 Task: Start in the project VitalTech the sprint 'Discovery', with a duration of 2 weeks.
Action: Mouse moved to (229, 56)
Screenshot: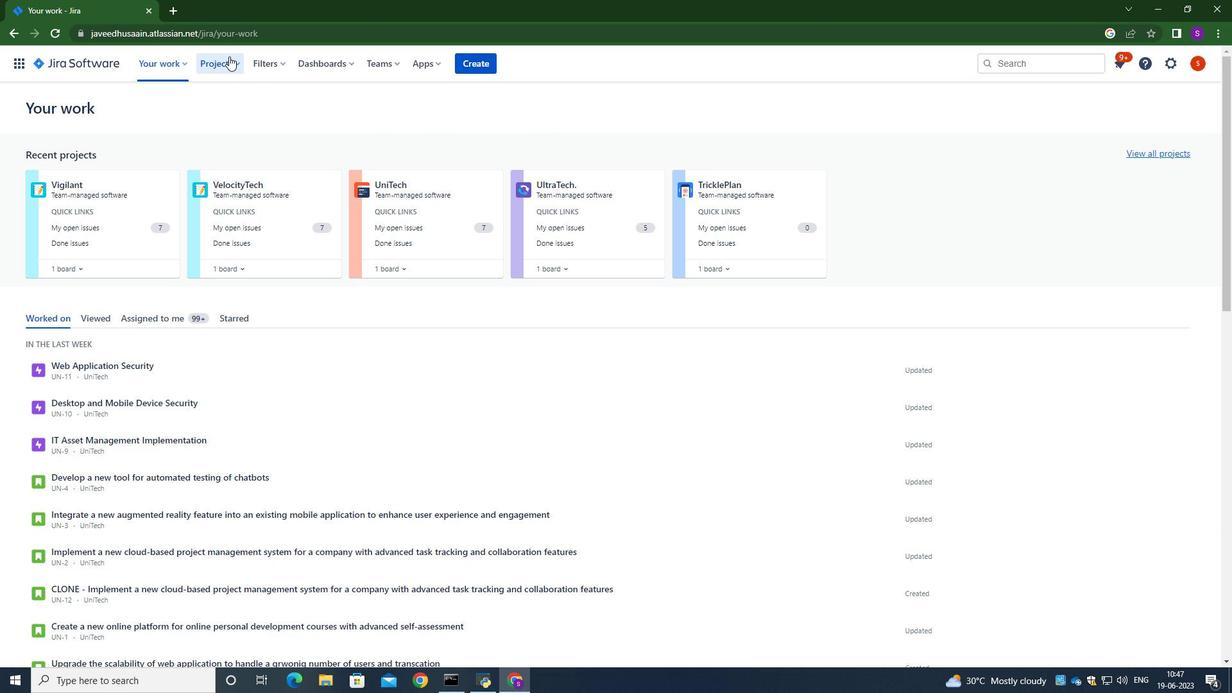 
Action: Mouse pressed left at (229, 56)
Screenshot: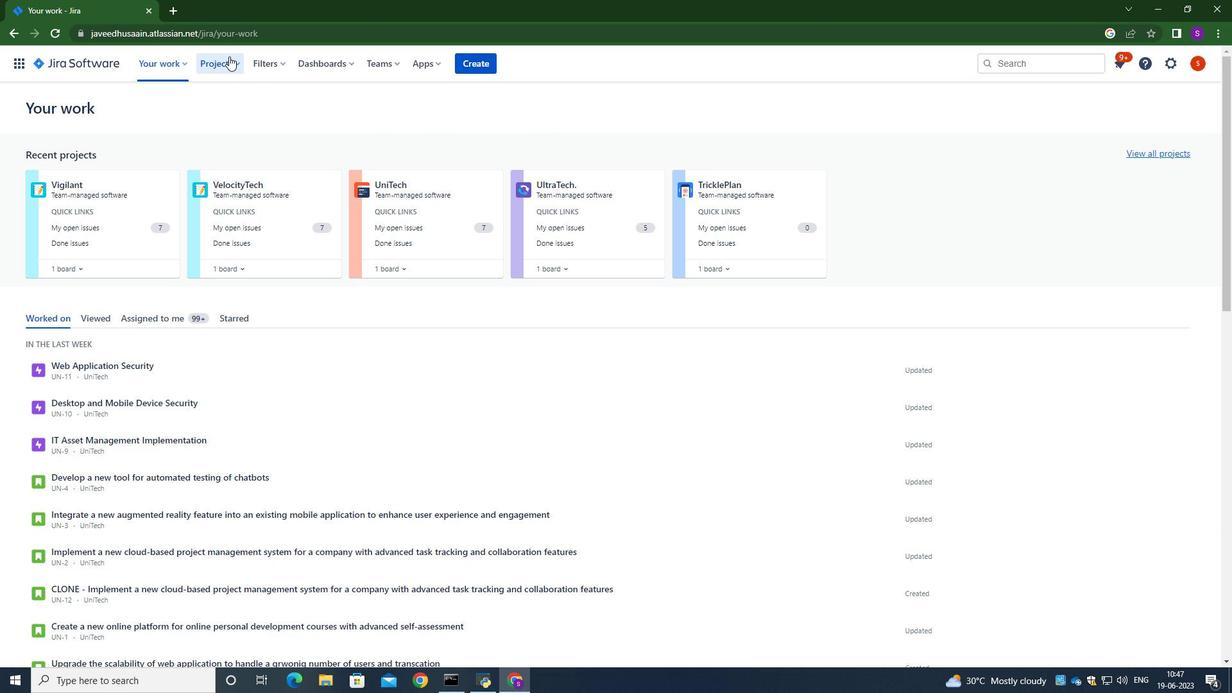
Action: Mouse moved to (240, 127)
Screenshot: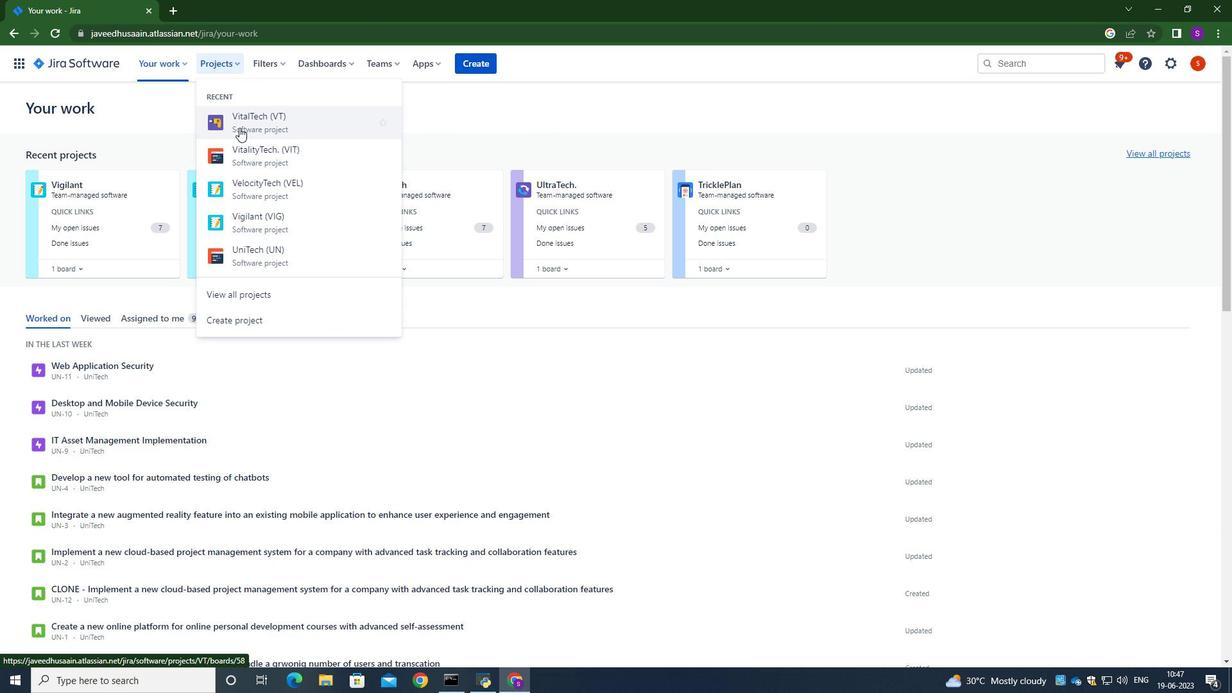 
Action: Mouse pressed left at (240, 127)
Screenshot: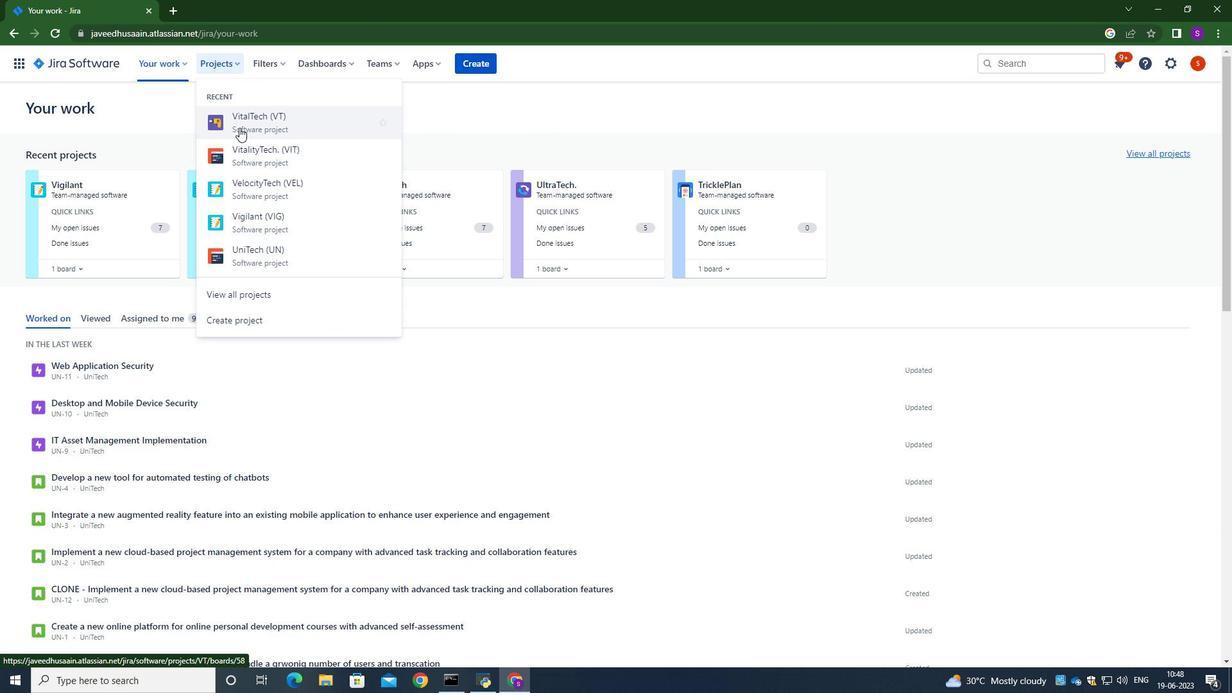 
Action: Mouse moved to (57, 191)
Screenshot: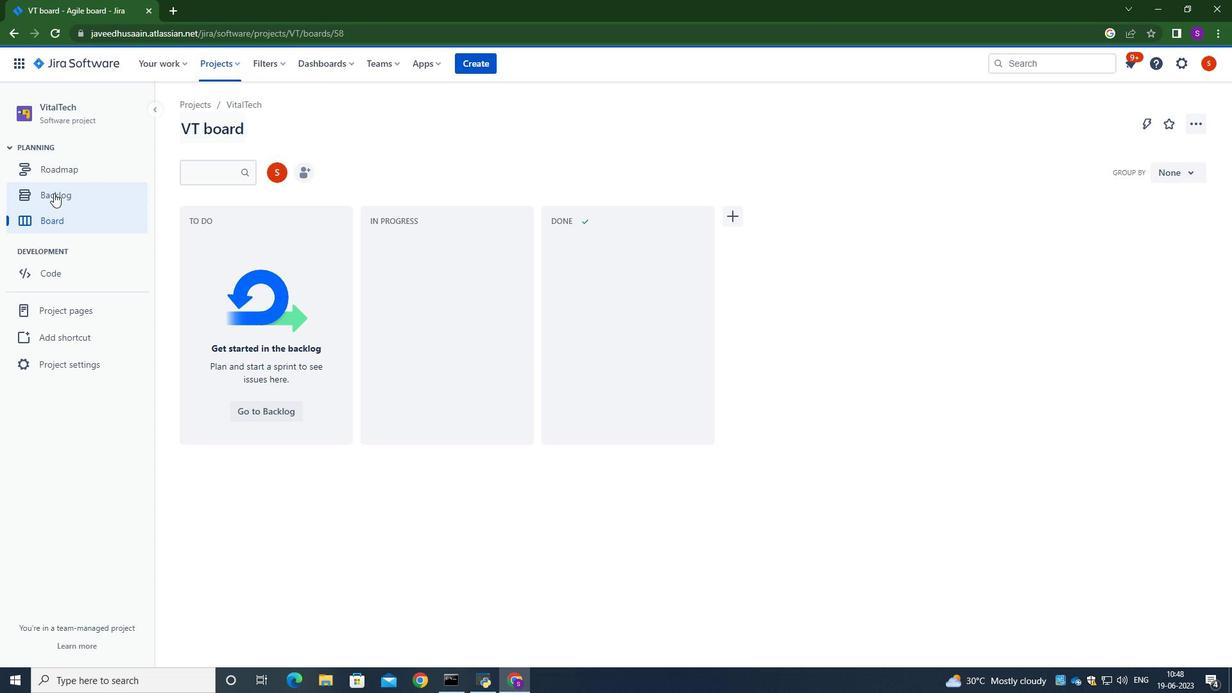 
Action: Mouse pressed left at (57, 191)
Screenshot: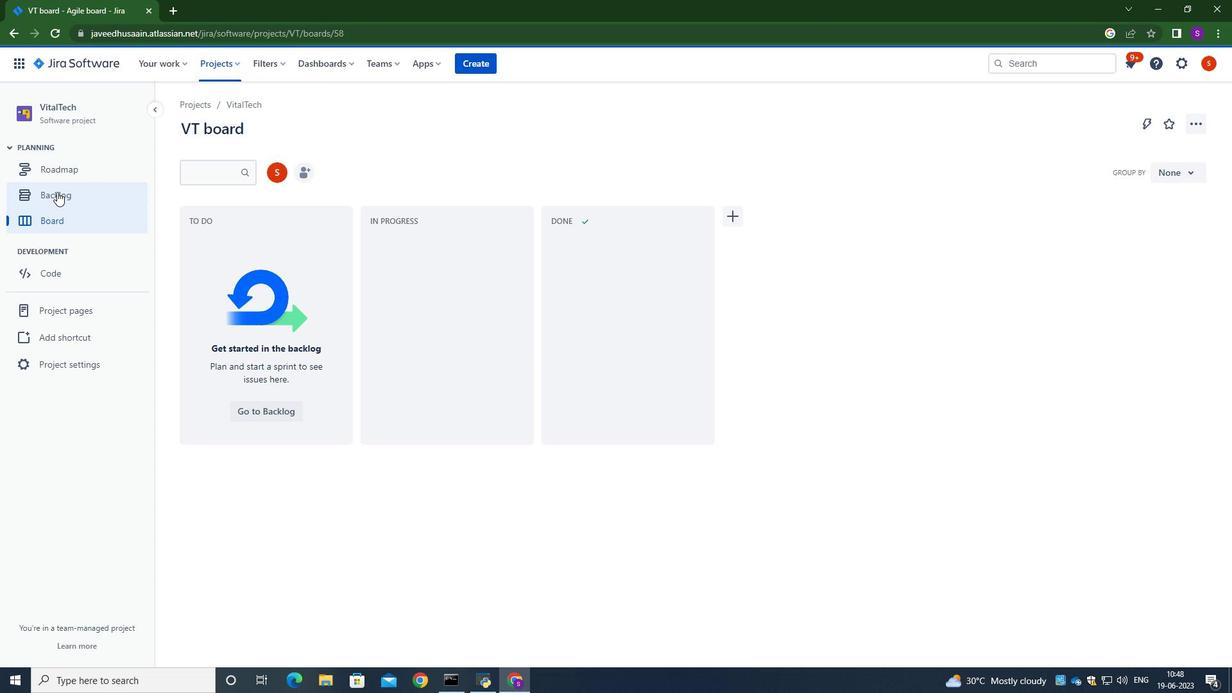 
Action: Mouse moved to (472, 309)
Screenshot: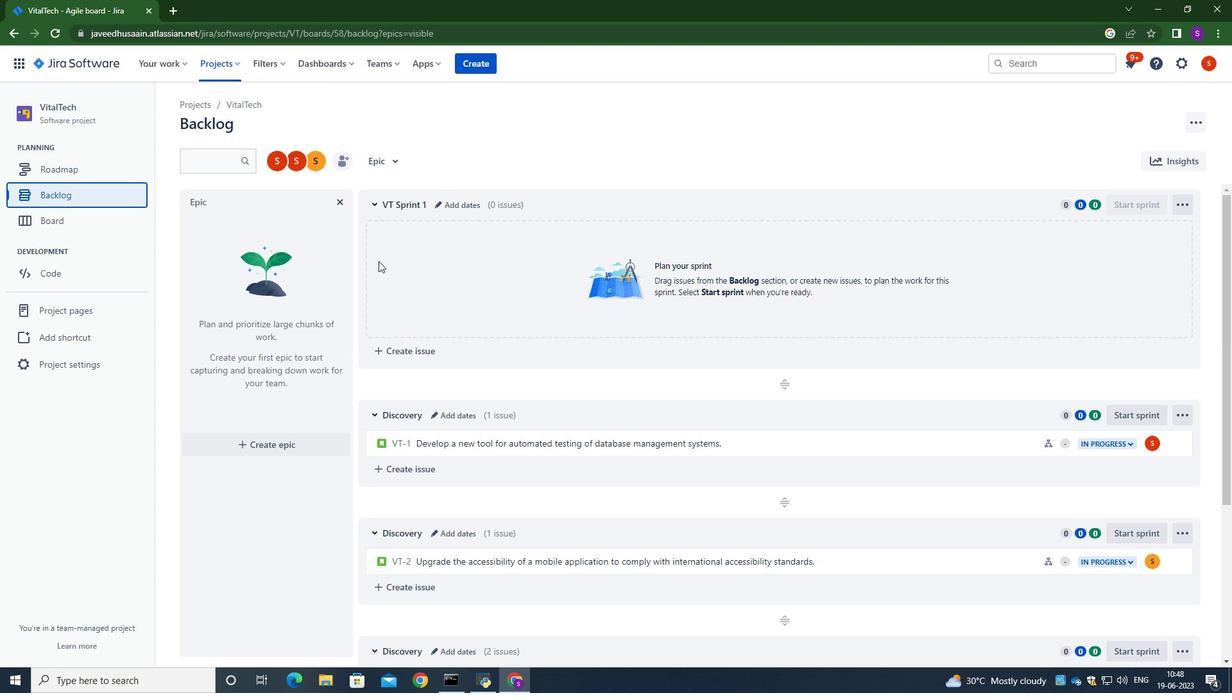 
Action: Mouse scrolled (472, 309) with delta (0, 0)
Screenshot: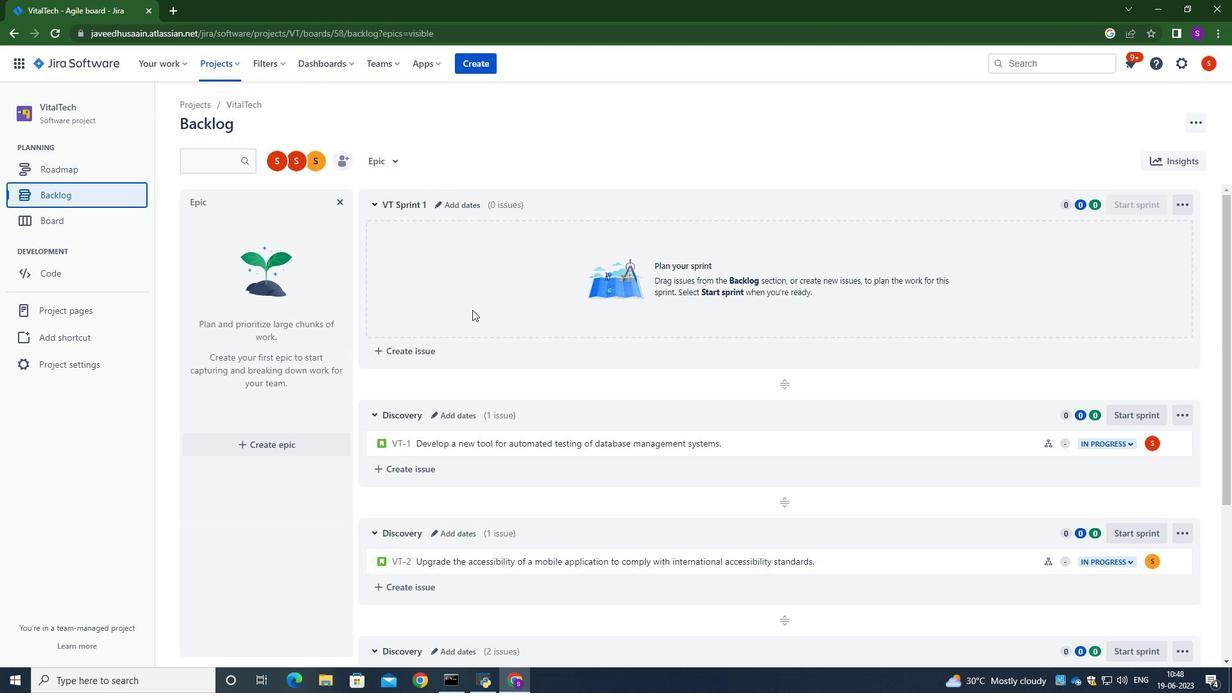 
Action: Mouse scrolled (472, 309) with delta (0, 0)
Screenshot: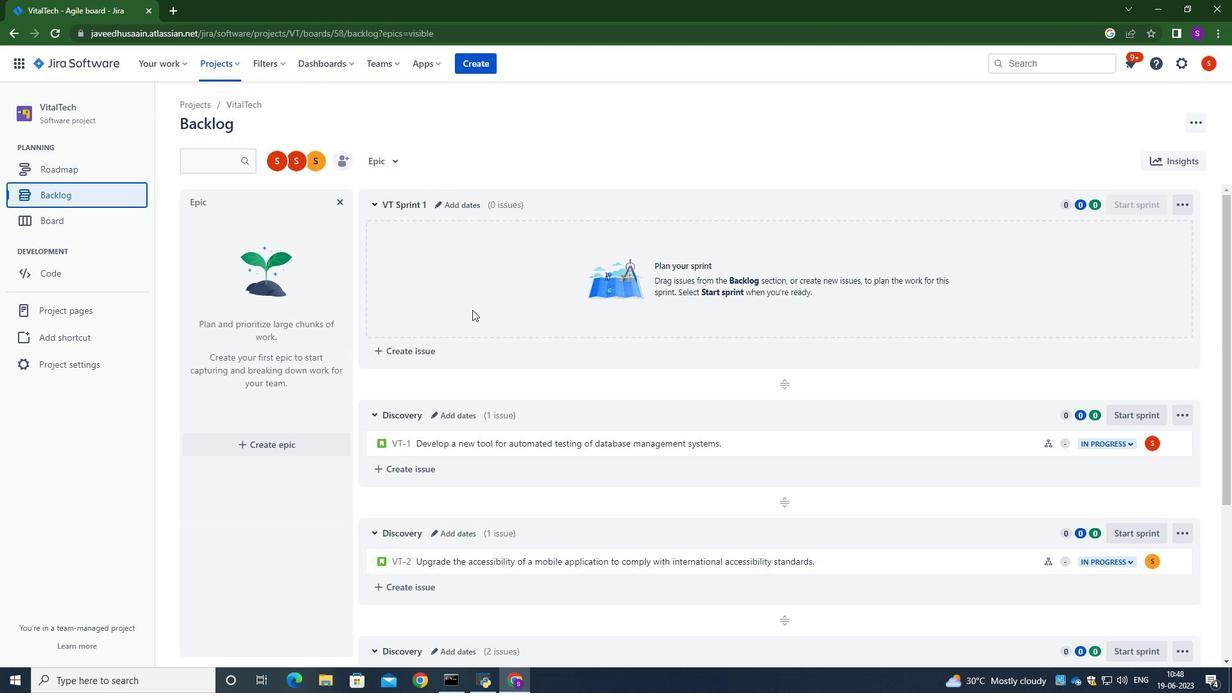 
Action: Mouse moved to (444, 266)
Screenshot: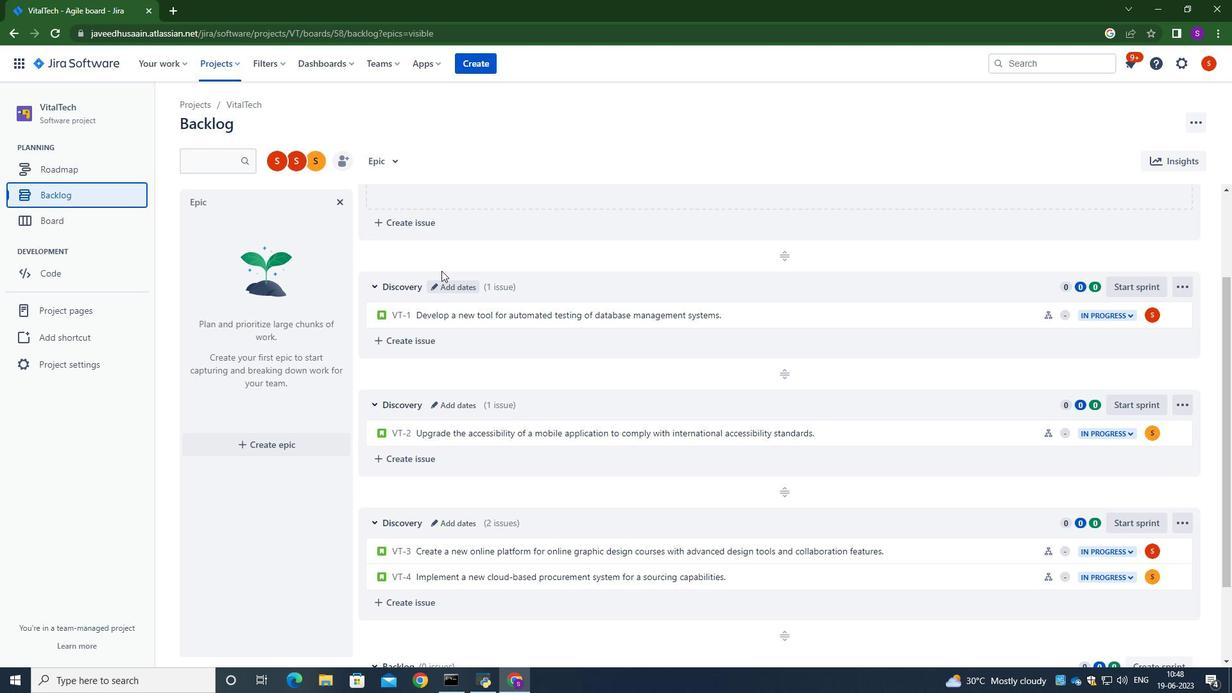 
Action: Mouse scrolled (444, 265) with delta (0, 0)
Screenshot: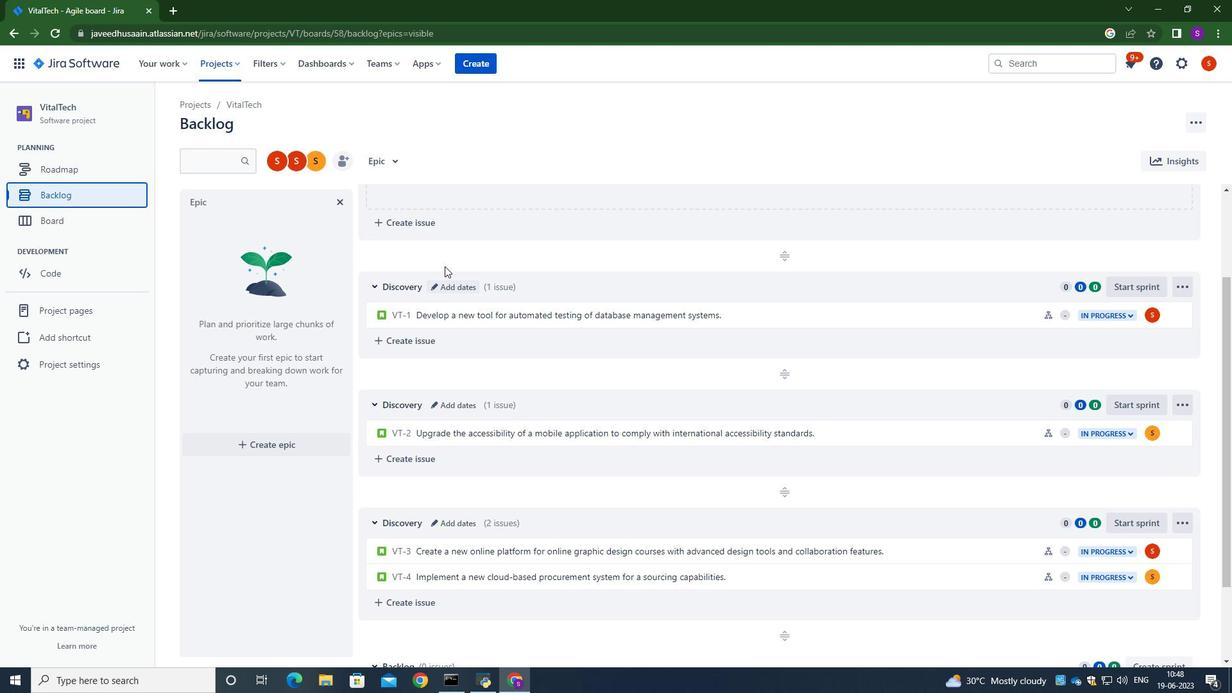 
Action: Mouse scrolled (444, 265) with delta (0, 0)
Screenshot: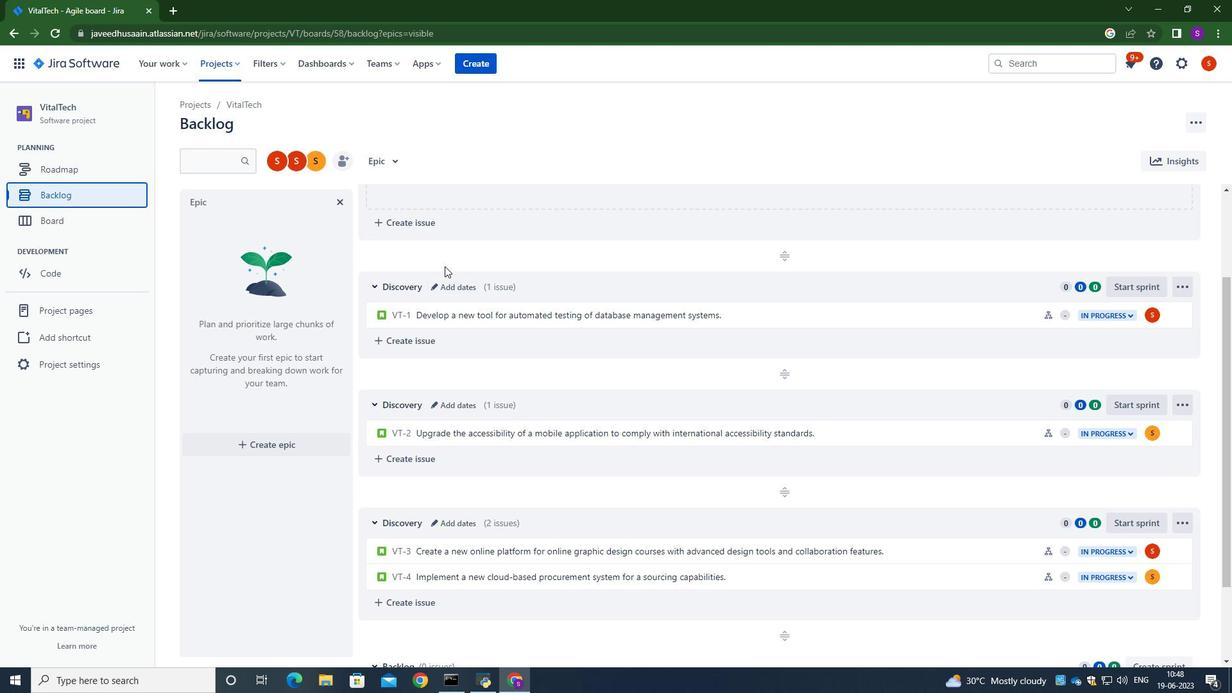 
Action: Mouse moved to (462, 246)
Screenshot: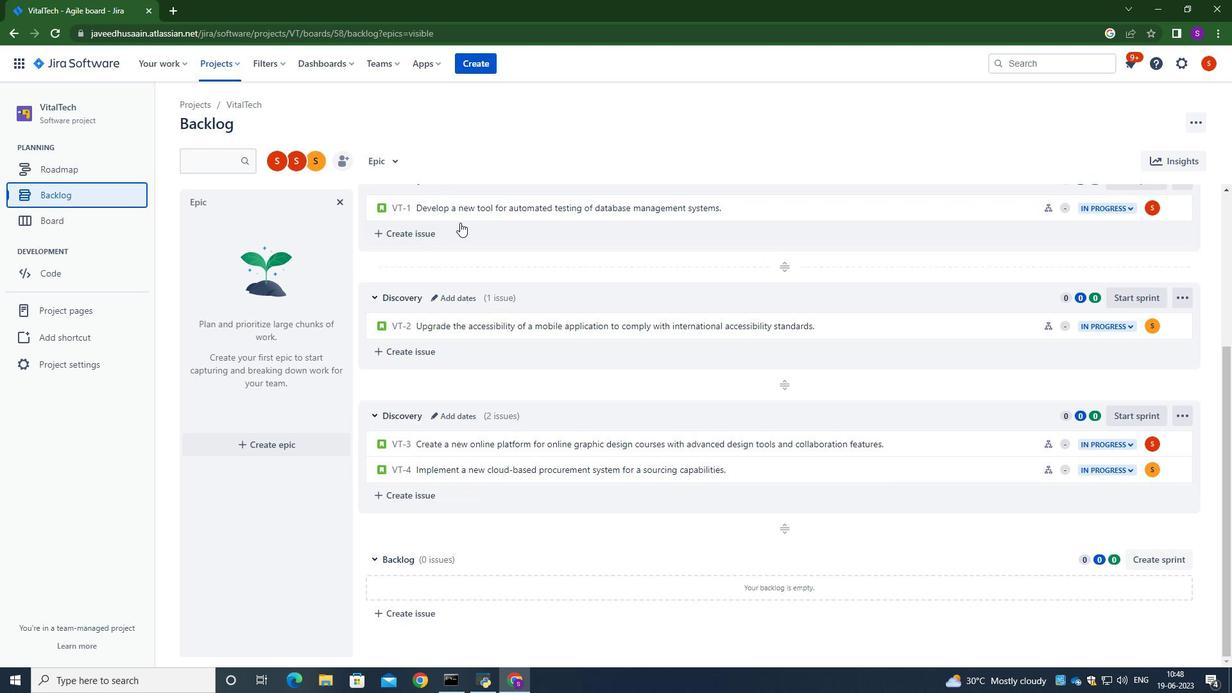 
Action: Mouse scrolled (462, 247) with delta (0, 0)
Screenshot: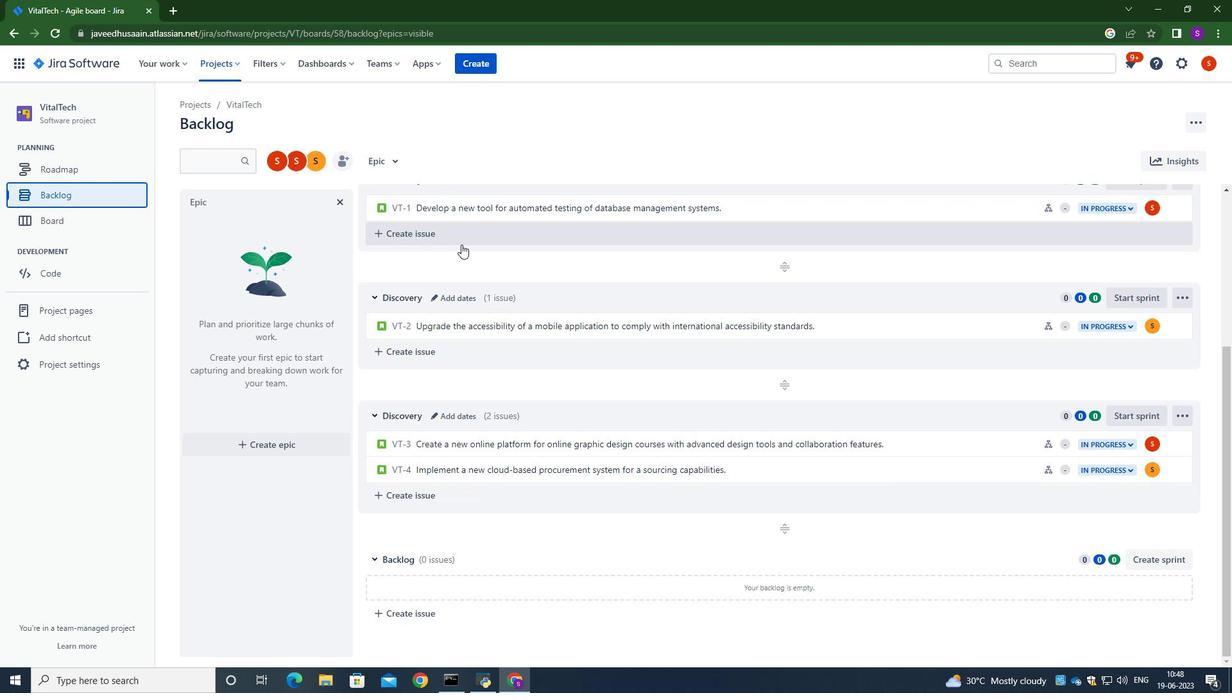 
Action: Mouse scrolled (462, 247) with delta (0, 0)
Screenshot: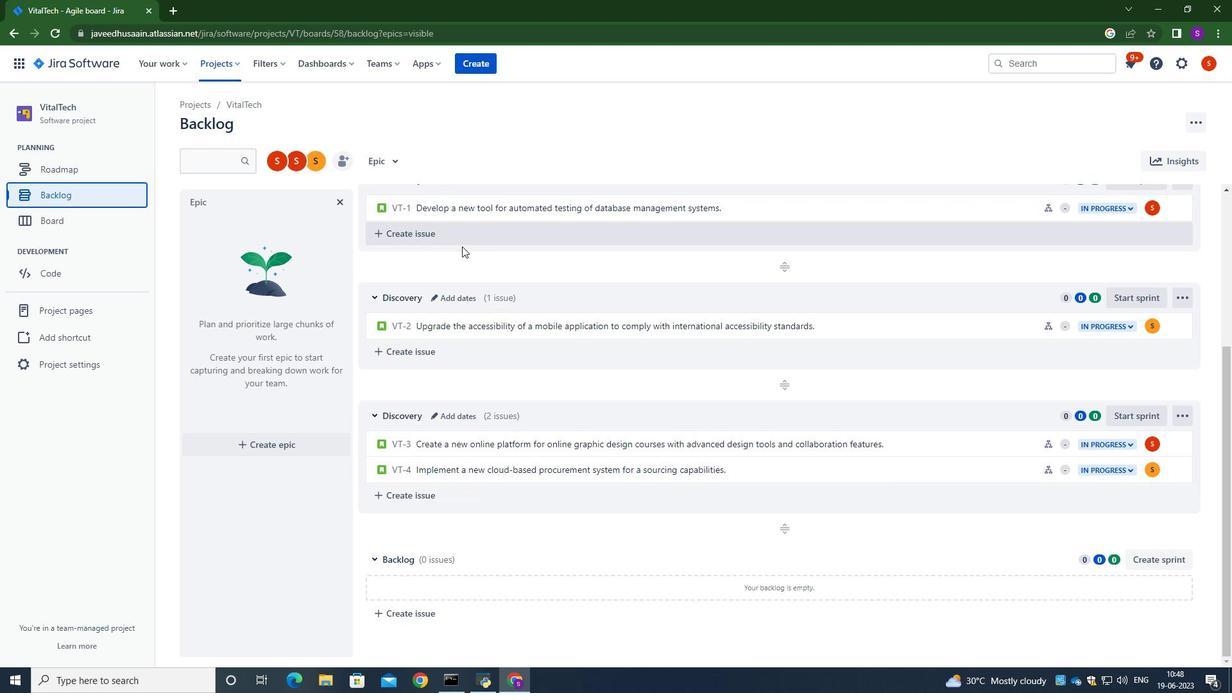 
Action: Mouse moved to (1128, 305)
Screenshot: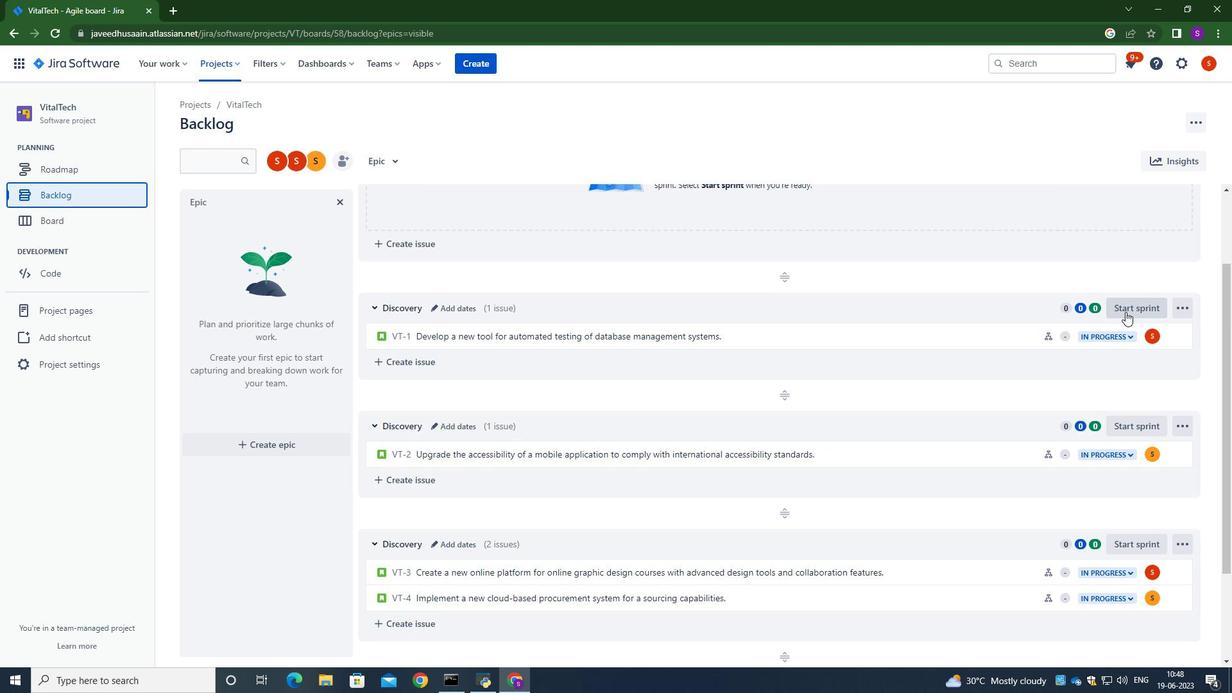 
Action: Mouse pressed left at (1128, 305)
Screenshot: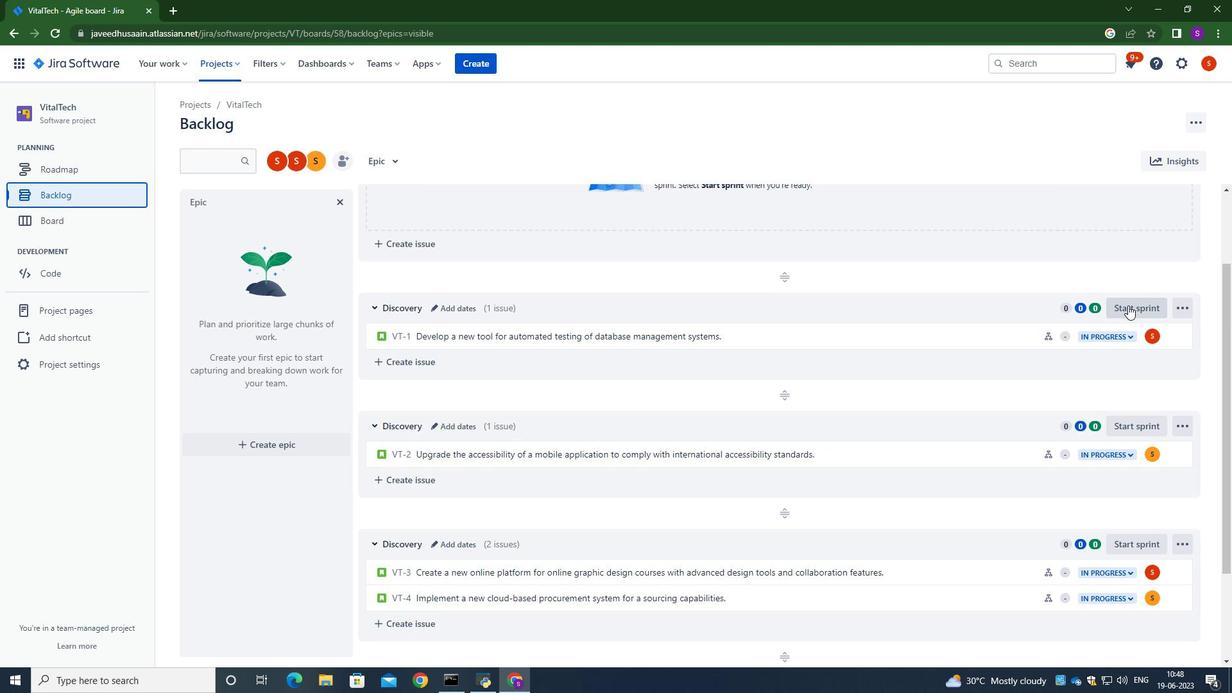 
Action: Mouse moved to (474, 220)
Screenshot: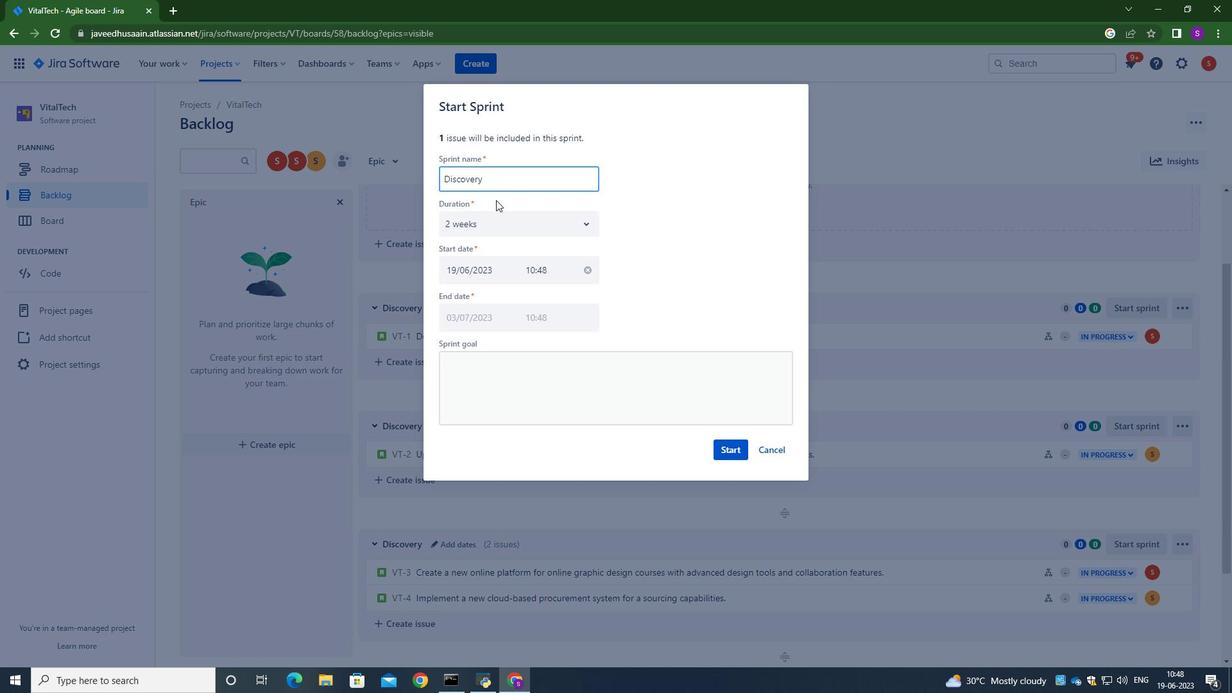 
Action: Mouse pressed left at (474, 220)
Screenshot: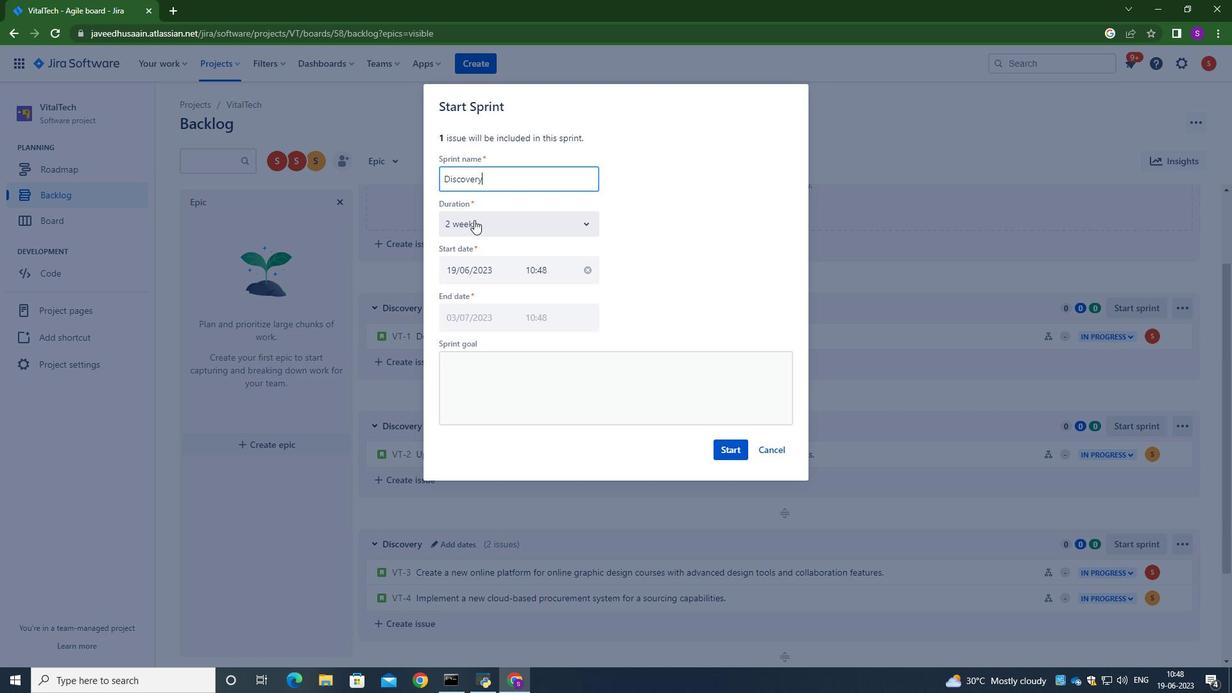 
Action: Mouse moved to (471, 282)
Screenshot: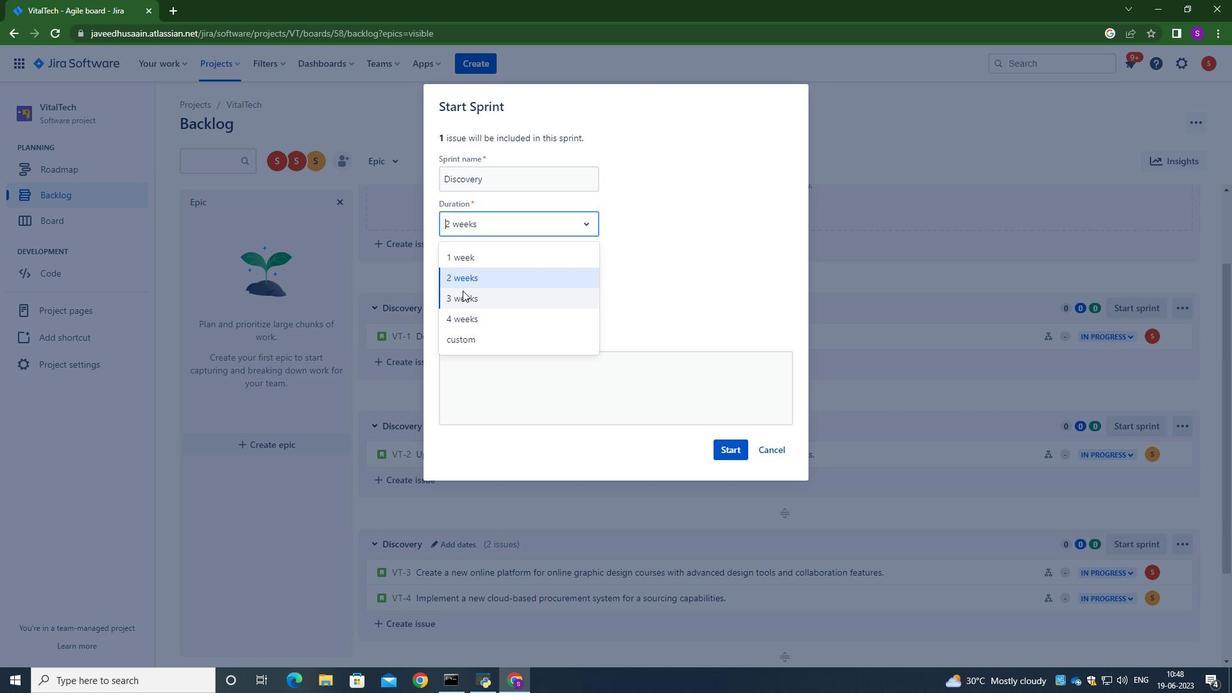 
Action: Mouse pressed left at (471, 282)
Screenshot: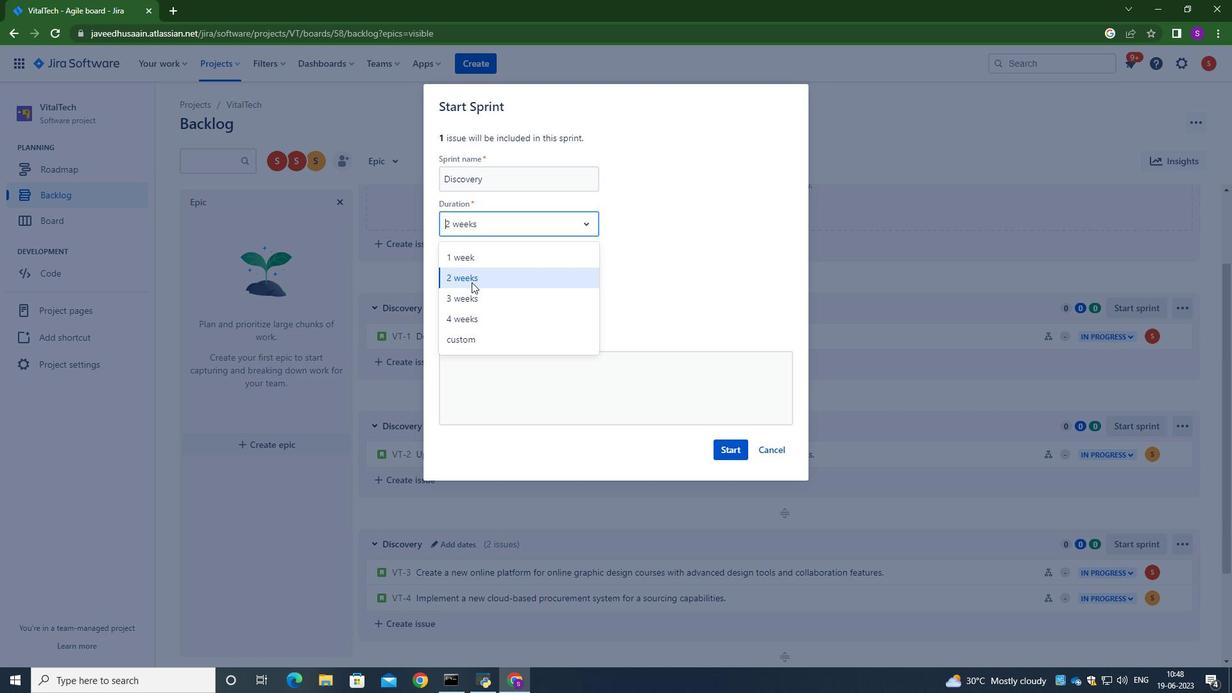 
Action: Mouse moved to (729, 451)
Screenshot: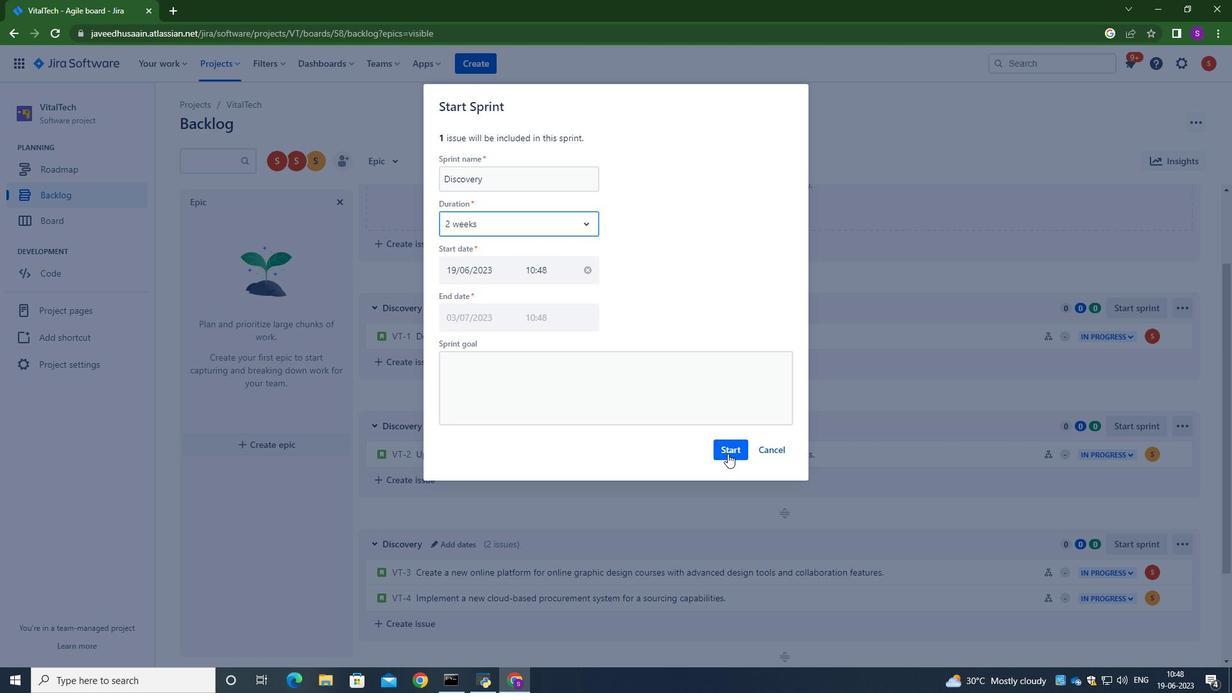 
Action: Mouse pressed left at (729, 451)
Screenshot: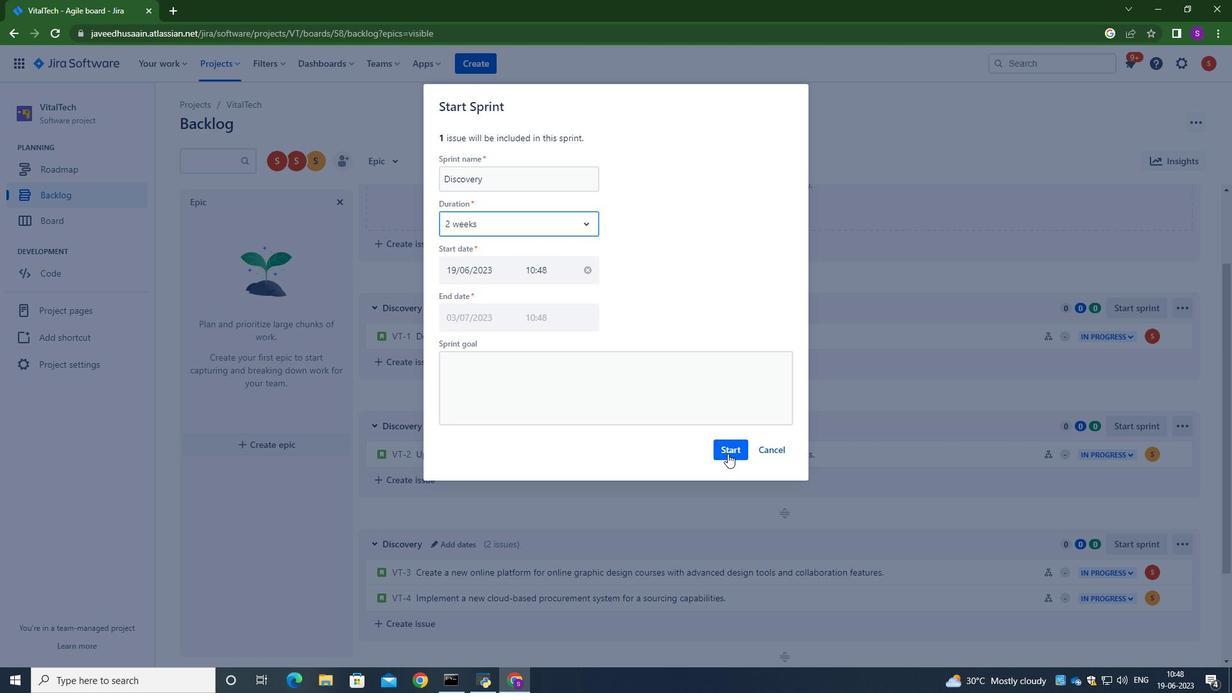 
Action: Mouse moved to (757, 144)
Screenshot: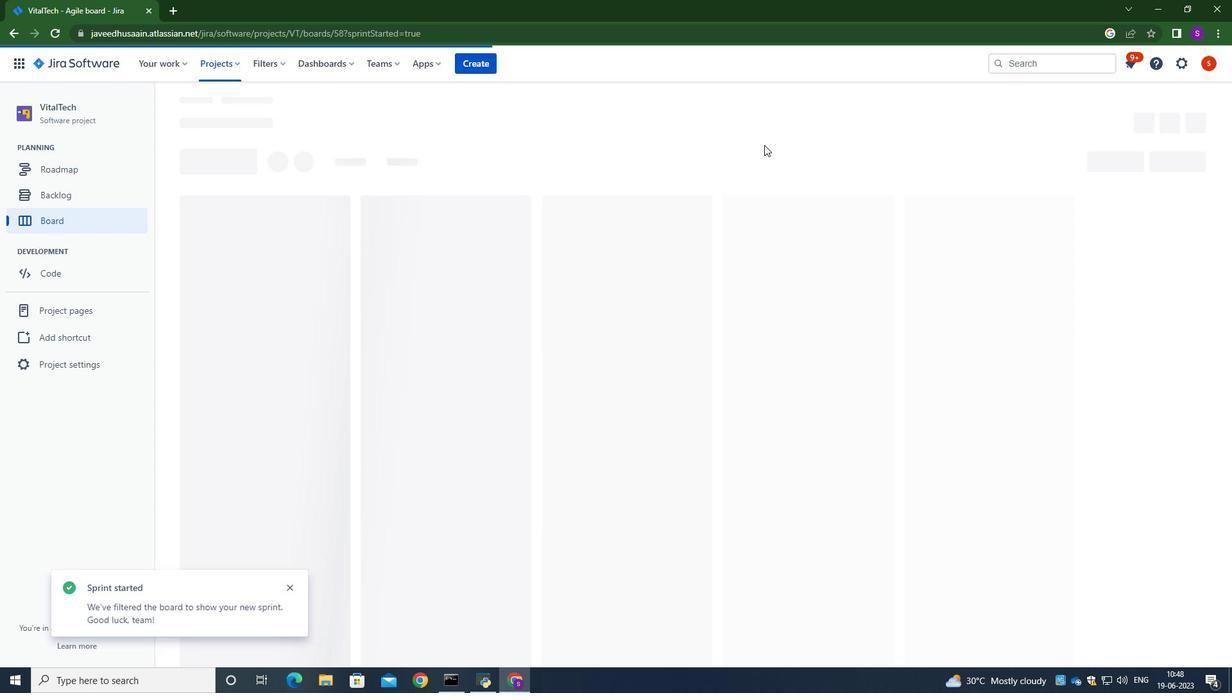 
Action: Mouse pressed left at (757, 144)
Screenshot: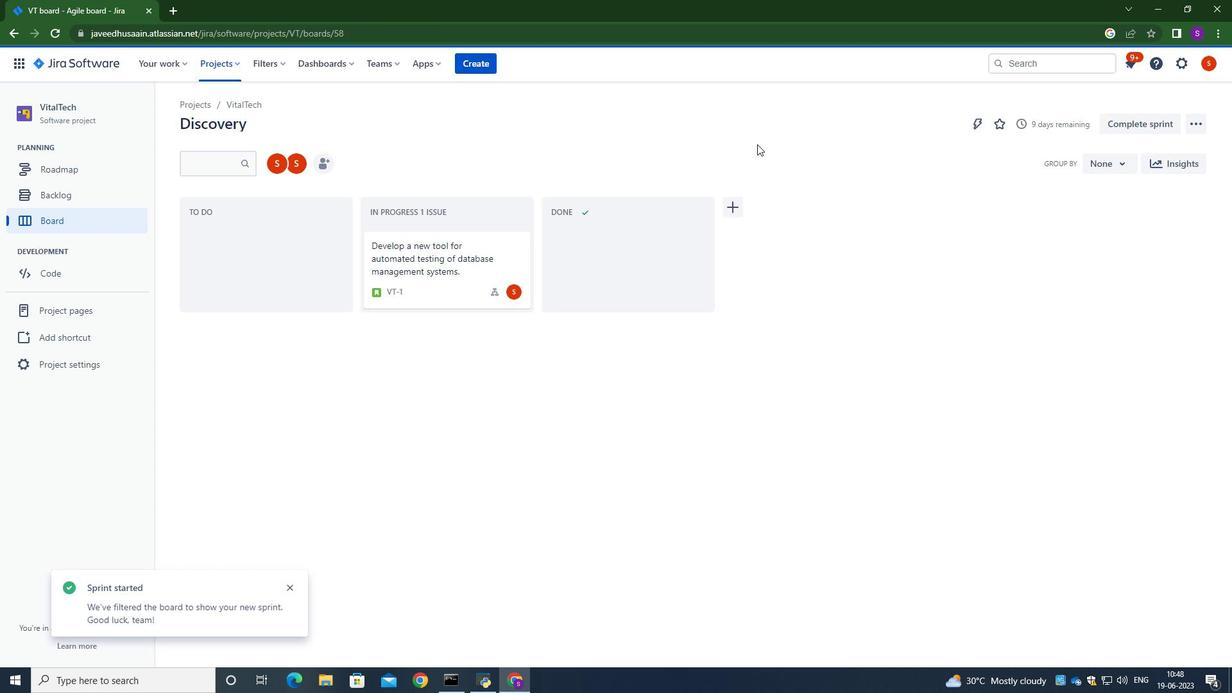 
Action: Mouse moved to (756, 144)
Screenshot: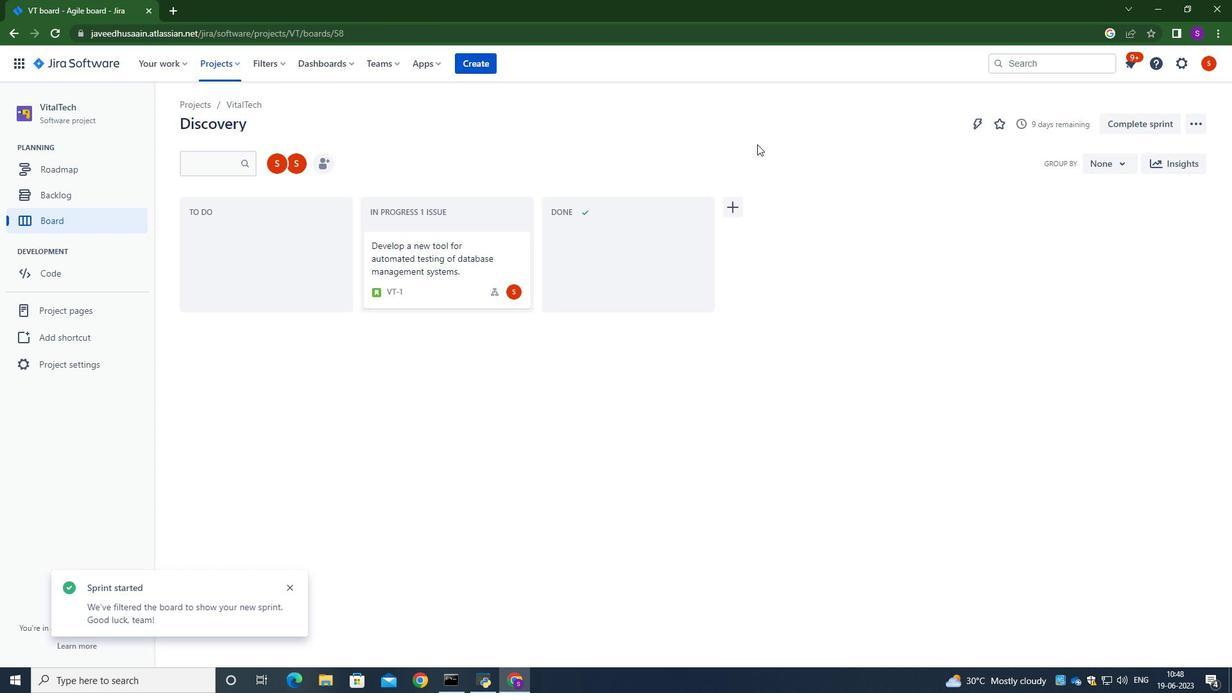 
